Task: Create a scrum project AgileOutlook. Add to scrum project AgileOutlook a team member softage.1@softage.net and assign as Project Lead. Add to scrum project AgileOutlook a team member softage.2@softage.net
Action: Mouse moved to (204, 58)
Screenshot: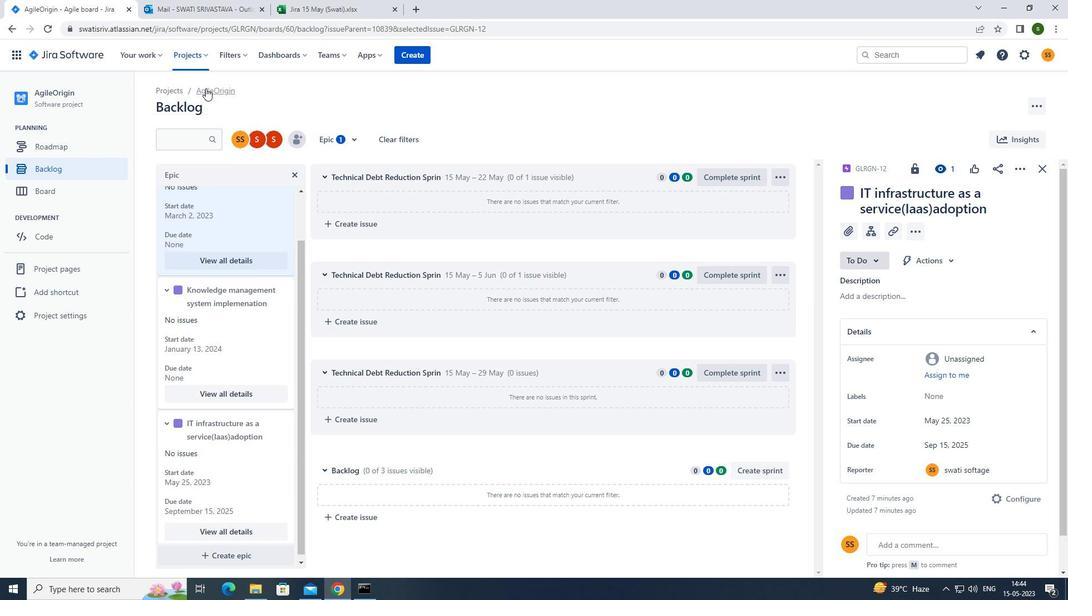 
Action: Mouse pressed left at (204, 58)
Screenshot: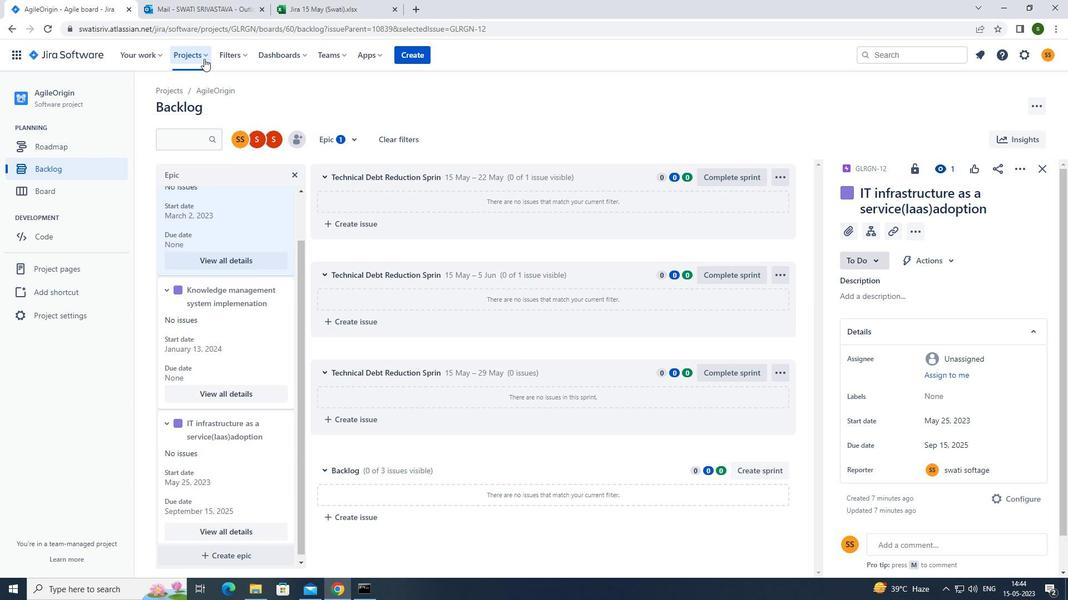 
Action: Mouse moved to (231, 279)
Screenshot: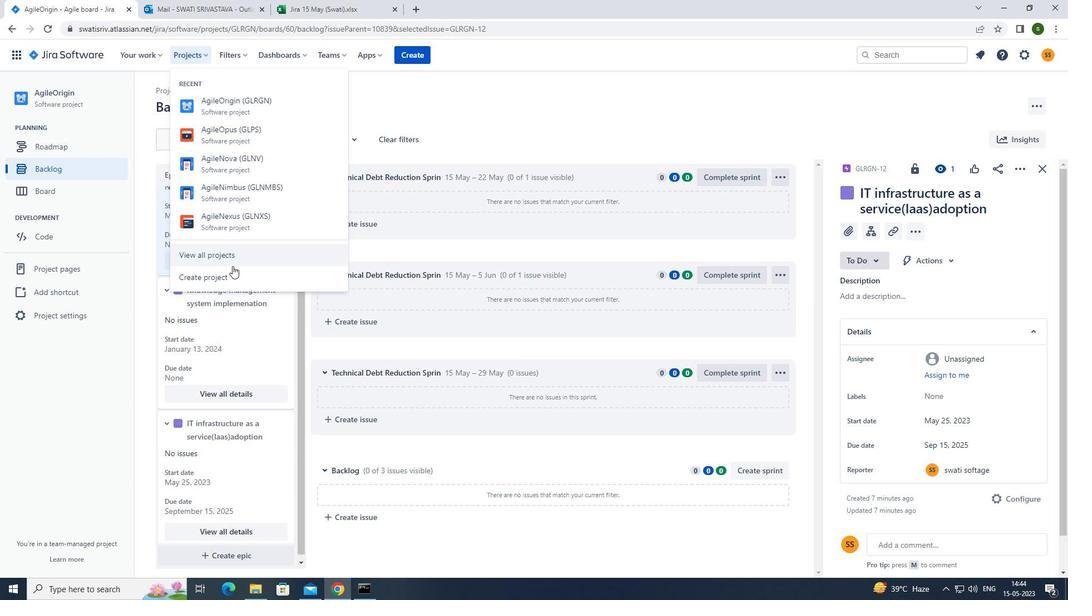 
Action: Mouse pressed left at (231, 279)
Screenshot: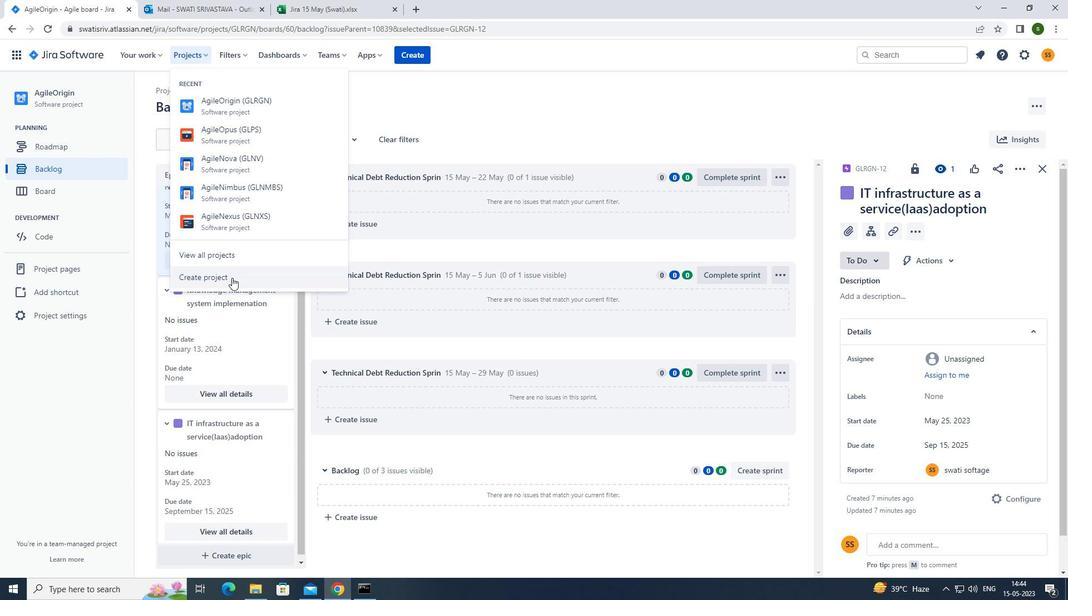
Action: Mouse moved to (585, 270)
Screenshot: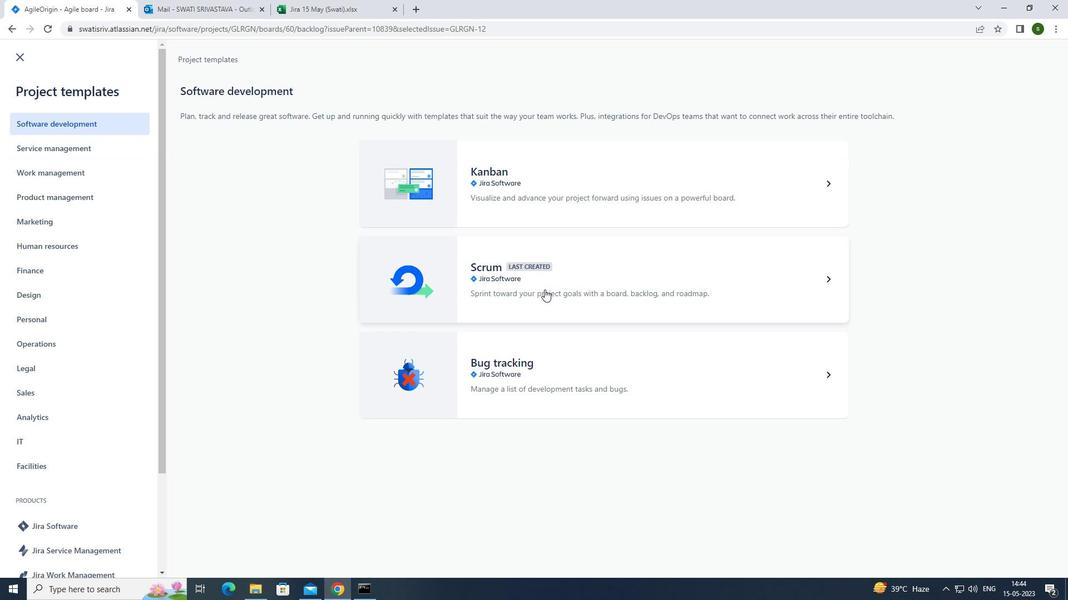 
Action: Mouse pressed left at (585, 270)
Screenshot: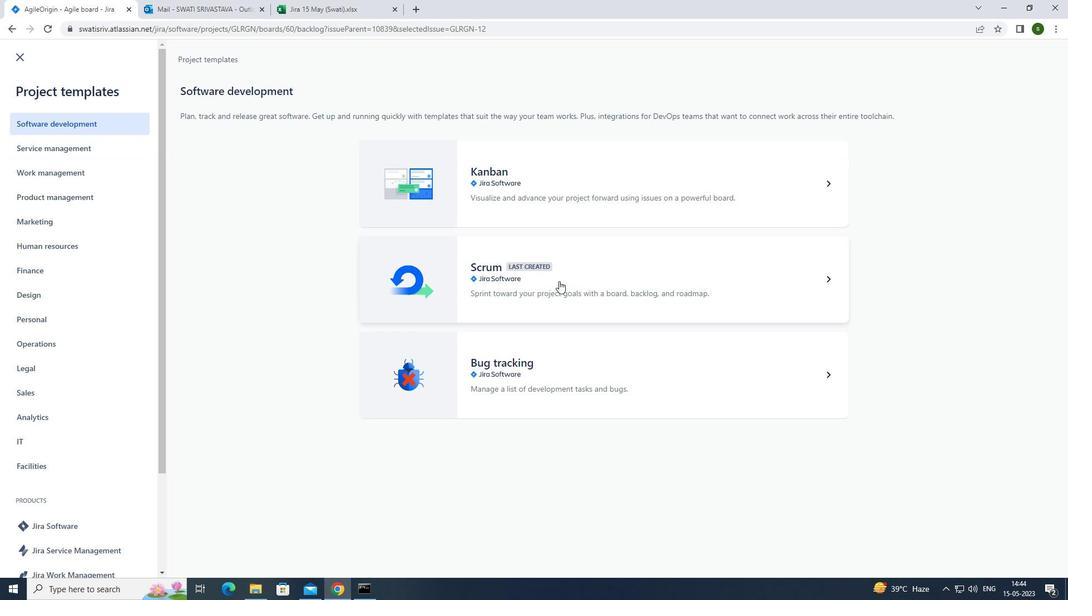 
Action: Mouse moved to (832, 549)
Screenshot: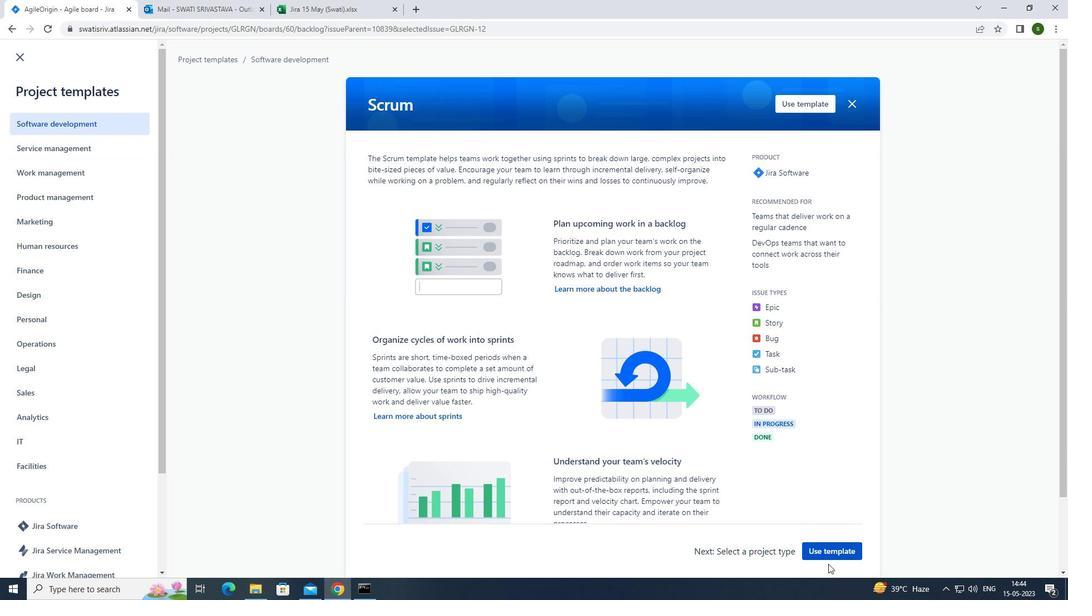 
Action: Mouse pressed left at (832, 549)
Screenshot: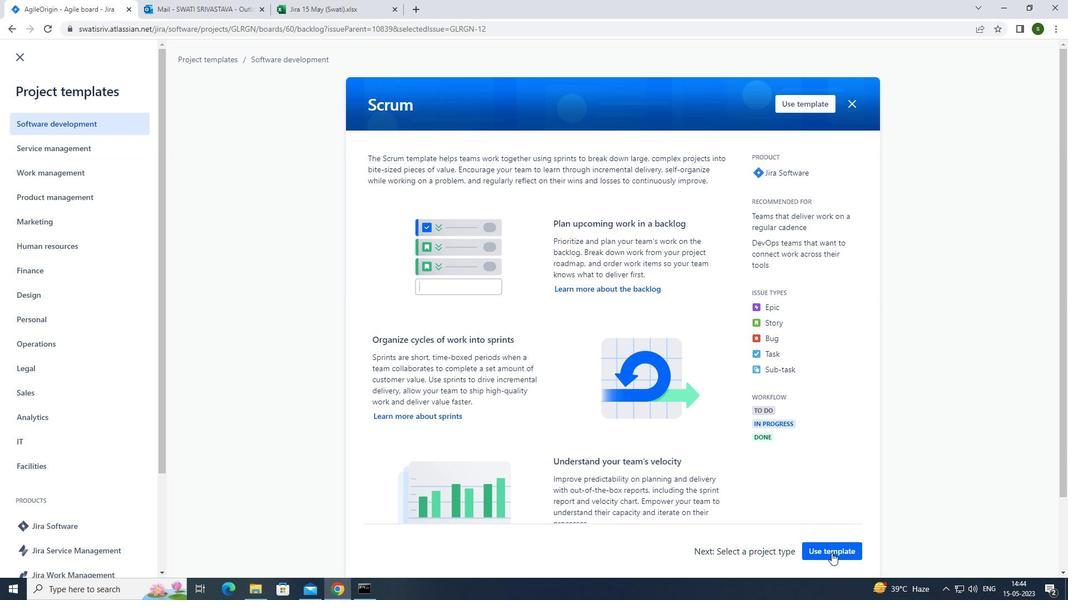 
Action: Mouse moved to (480, 546)
Screenshot: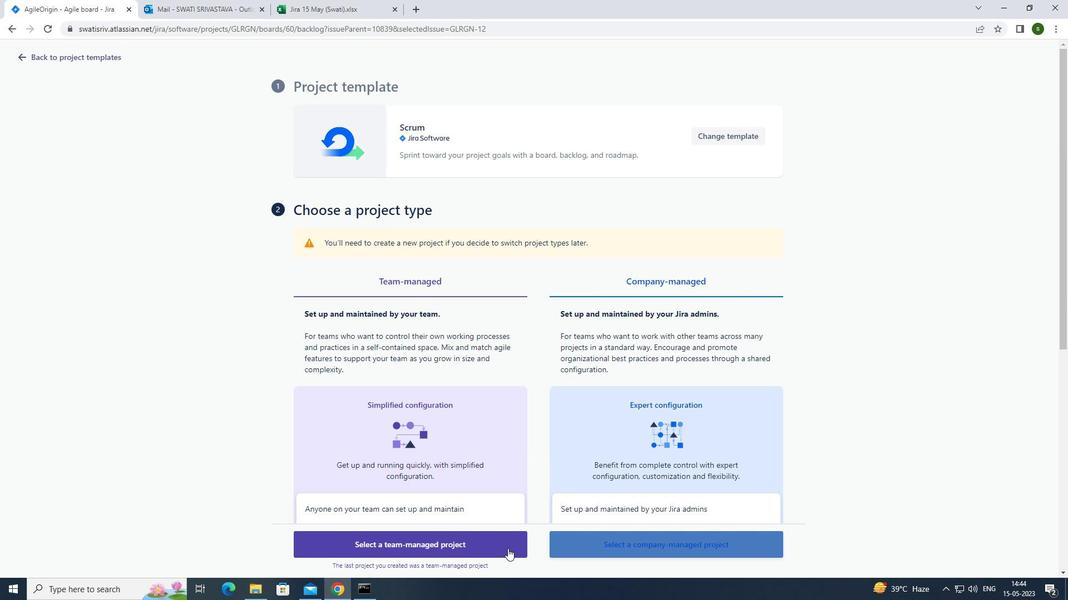 
Action: Mouse pressed left at (480, 546)
Screenshot: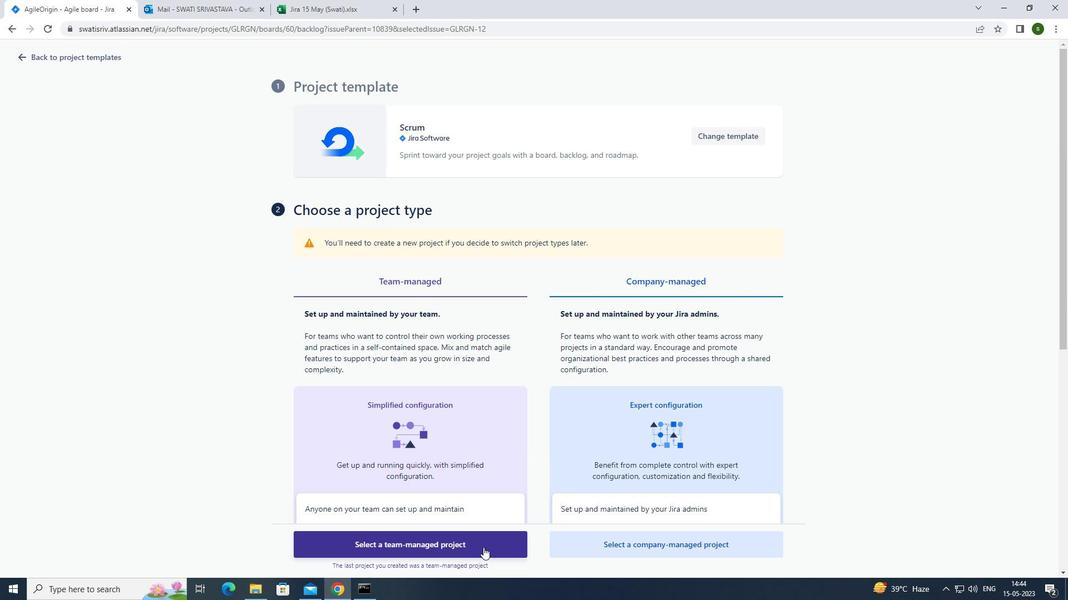 
Action: Mouse moved to (371, 256)
Screenshot: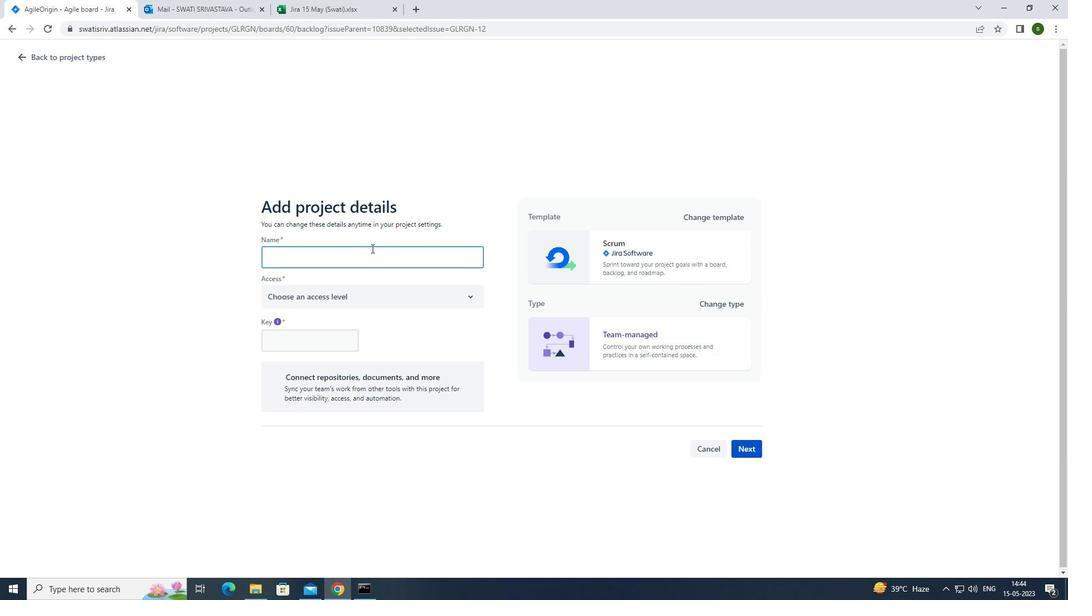 
Action: Mouse pressed left at (371, 256)
Screenshot: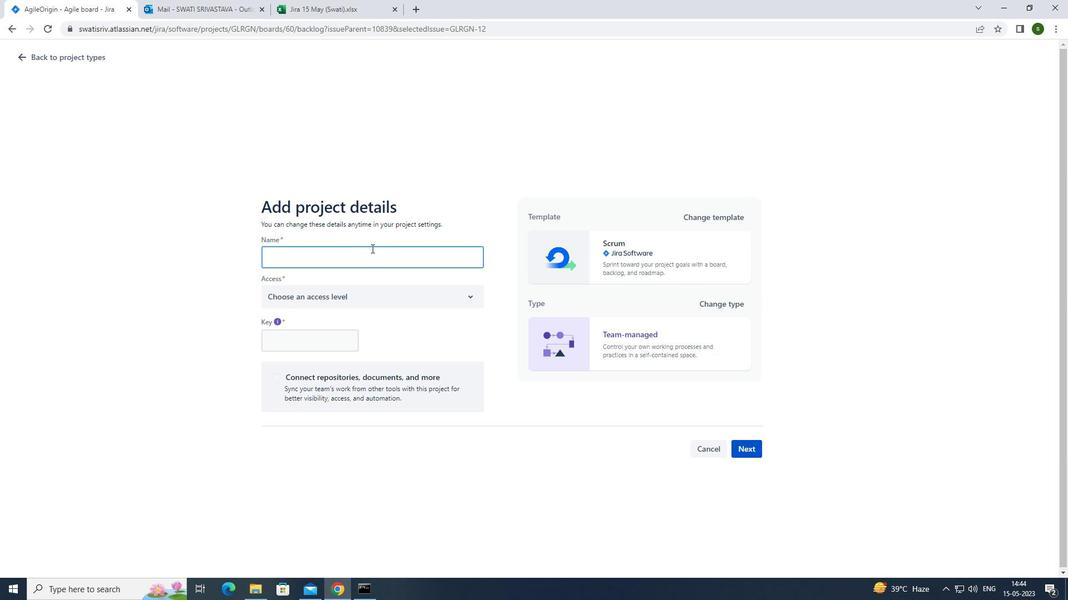 
Action: Key pressed <Key.caps_lock>a<Key.caps_lock>gile<Key.caps_lock>o<Key.caps_lock>utlook
Screenshot: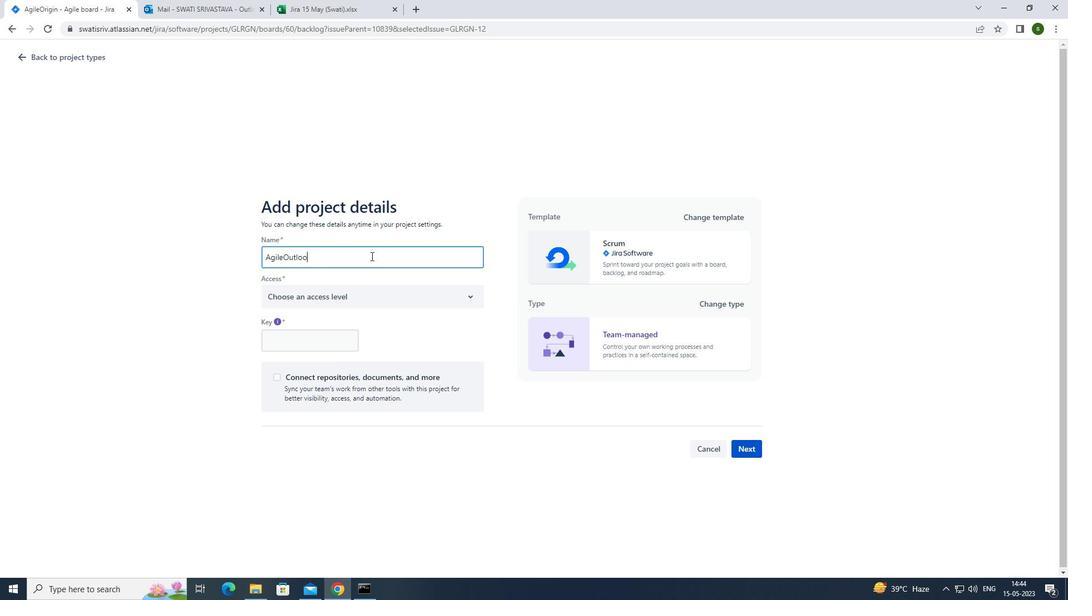 
Action: Mouse moved to (399, 303)
Screenshot: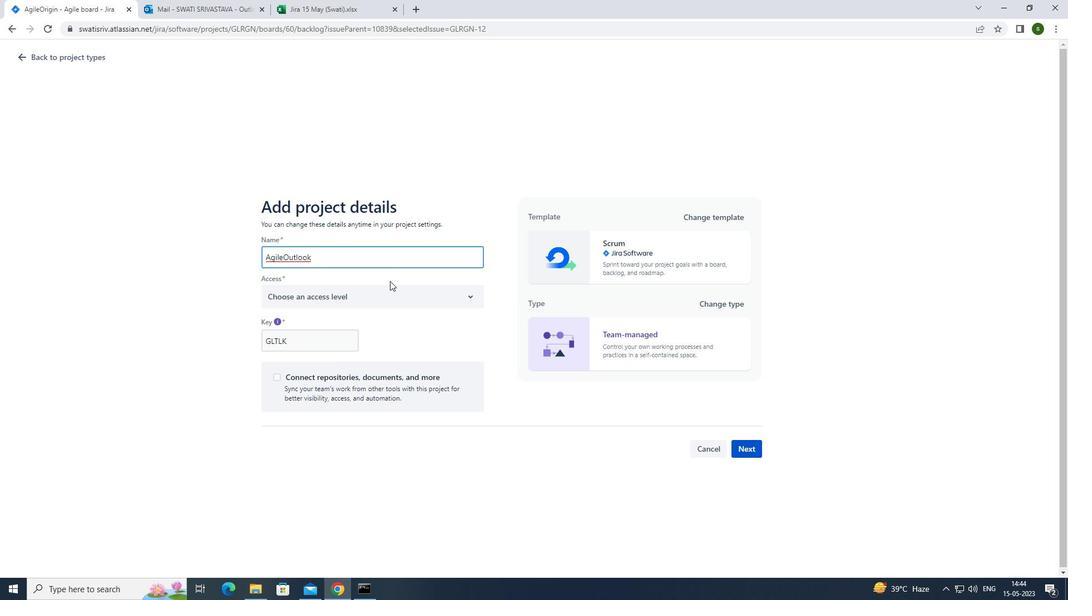 
Action: Mouse pressed left at (399, 303)
Screenshot: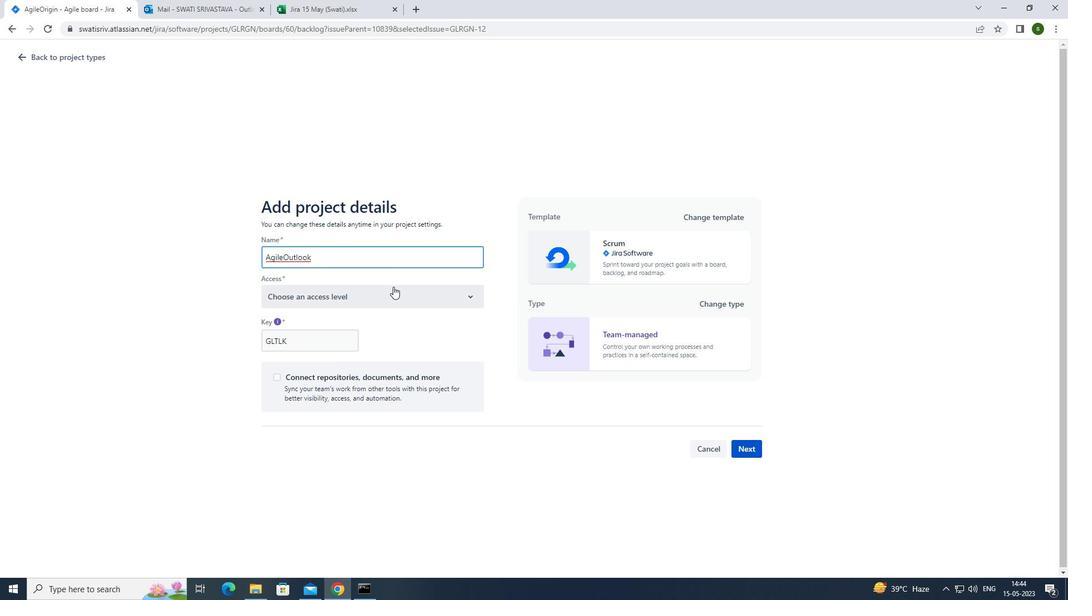 
Action: Mouse moved to (368, 337)
Screenshot: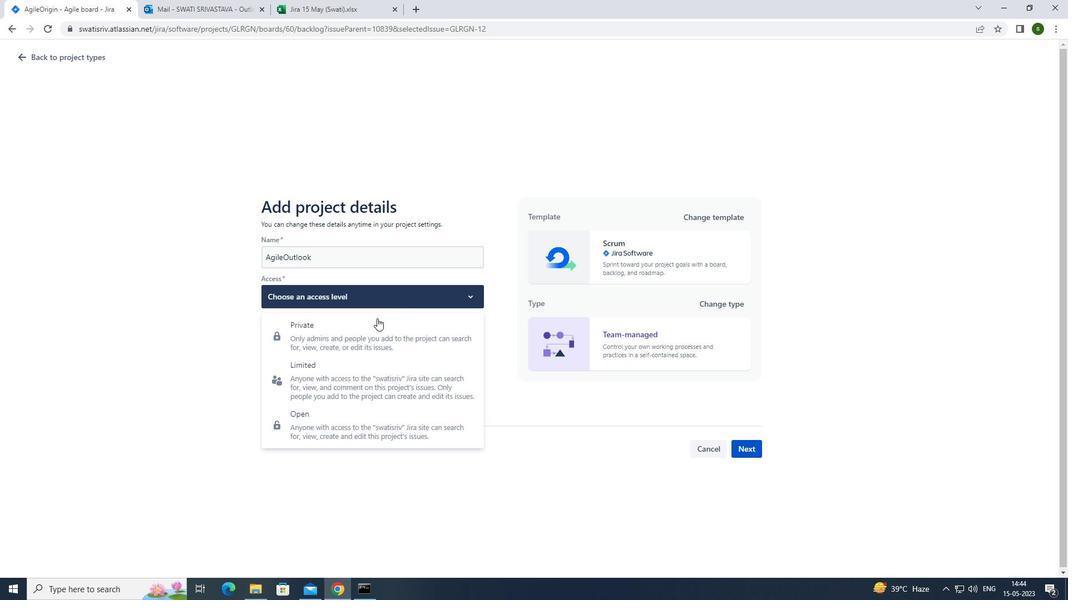 
Action: Mouse pressed left at (368, 337)
Screenshot: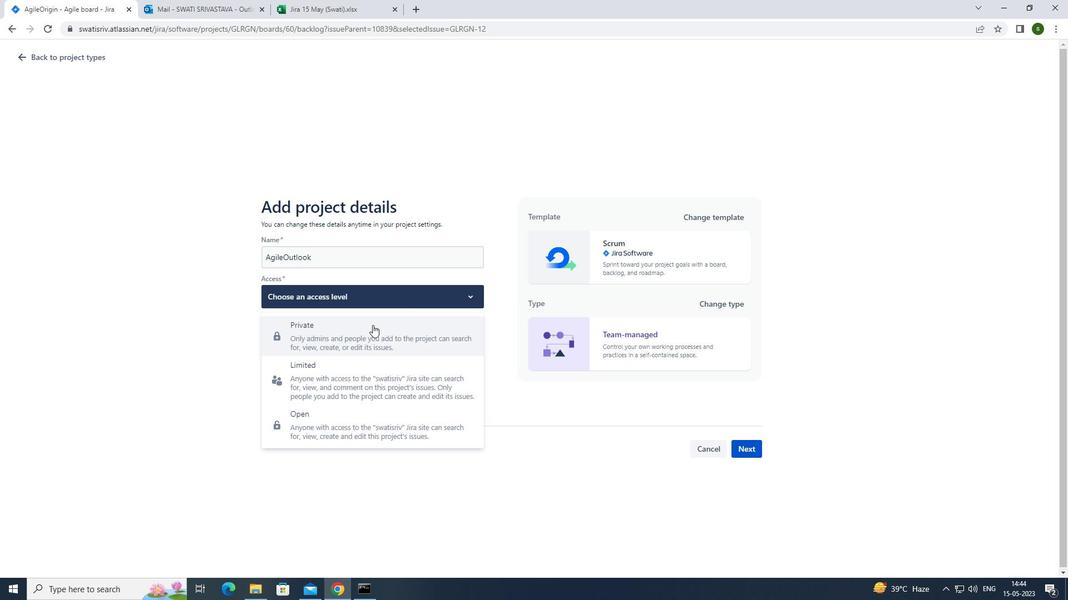 
Action: Mouse moved to (744, 445)
Screenshot: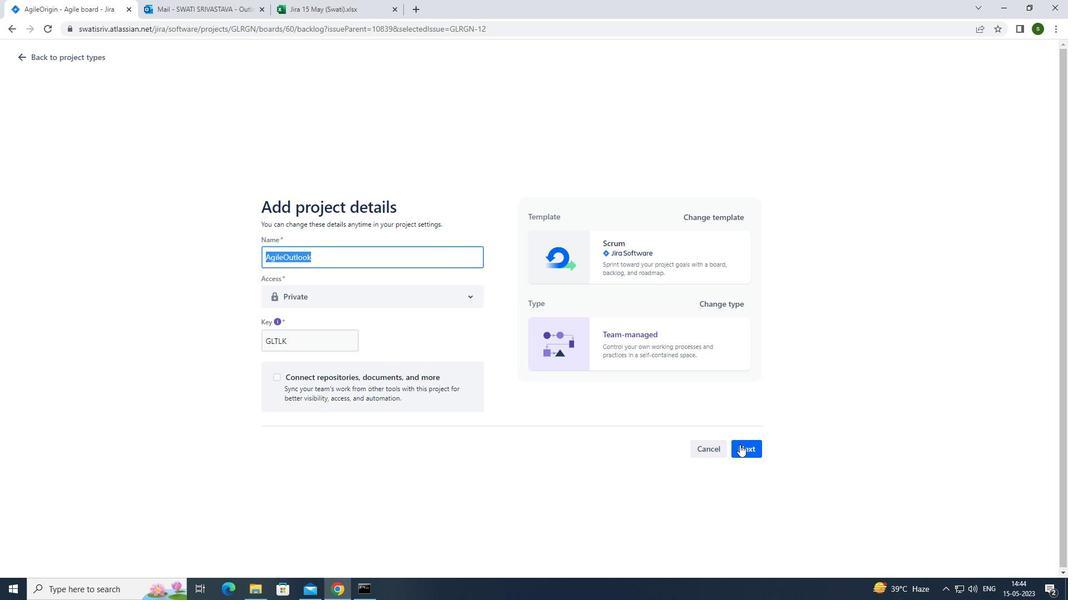 
Action: Mouse pressed left at (744, 445)
Screenshot: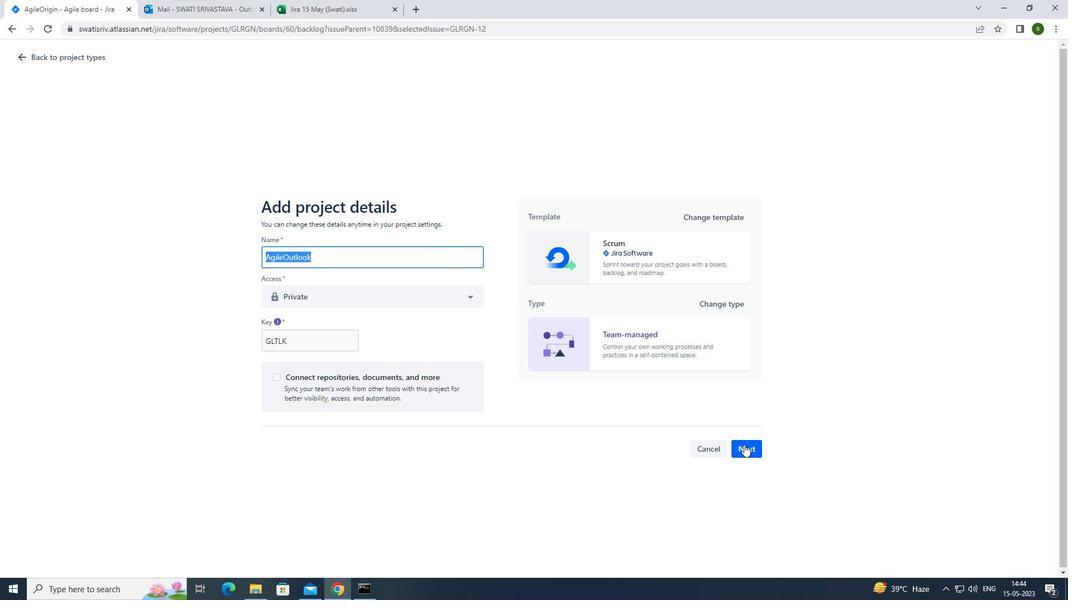 
Action: Mouse moved to (664, 374)
Screenshot: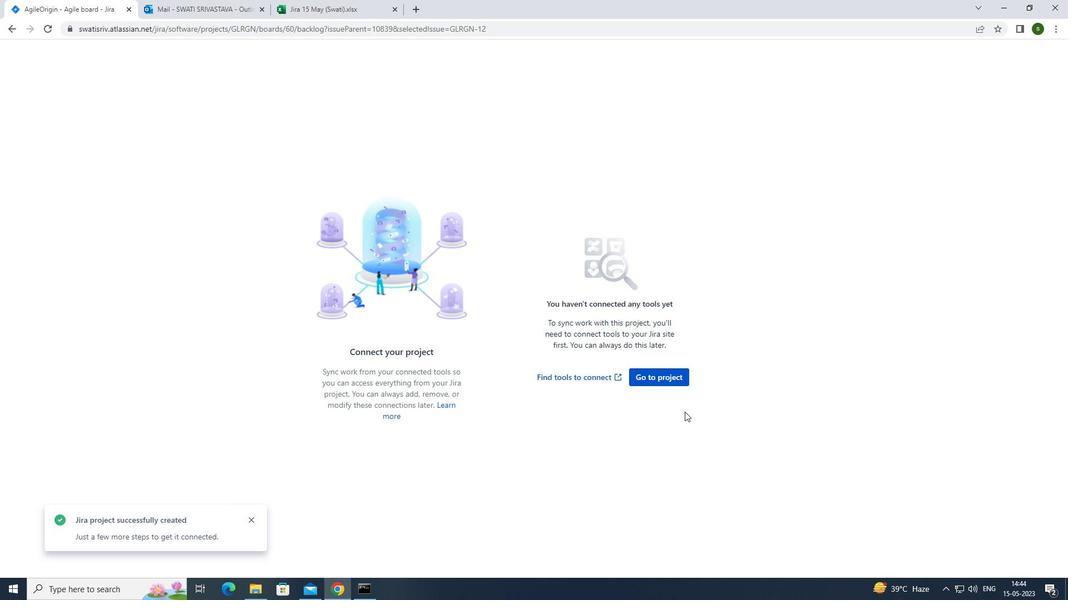 
Action: Mouse pressed left at (664, 374)
Screenshot: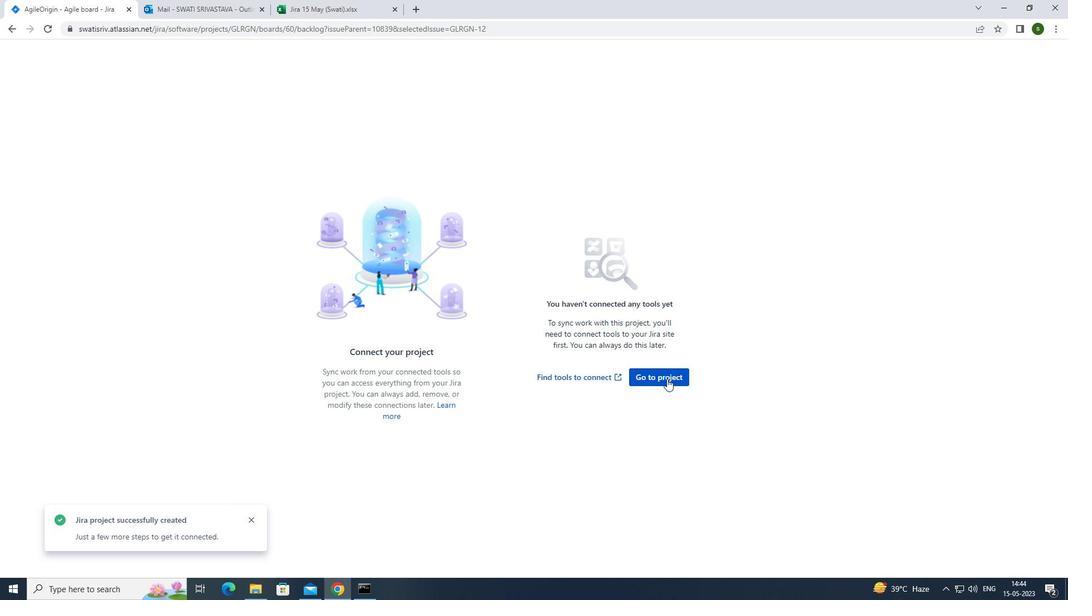
Action: Mouse moved to (267, 147)
Screenshot: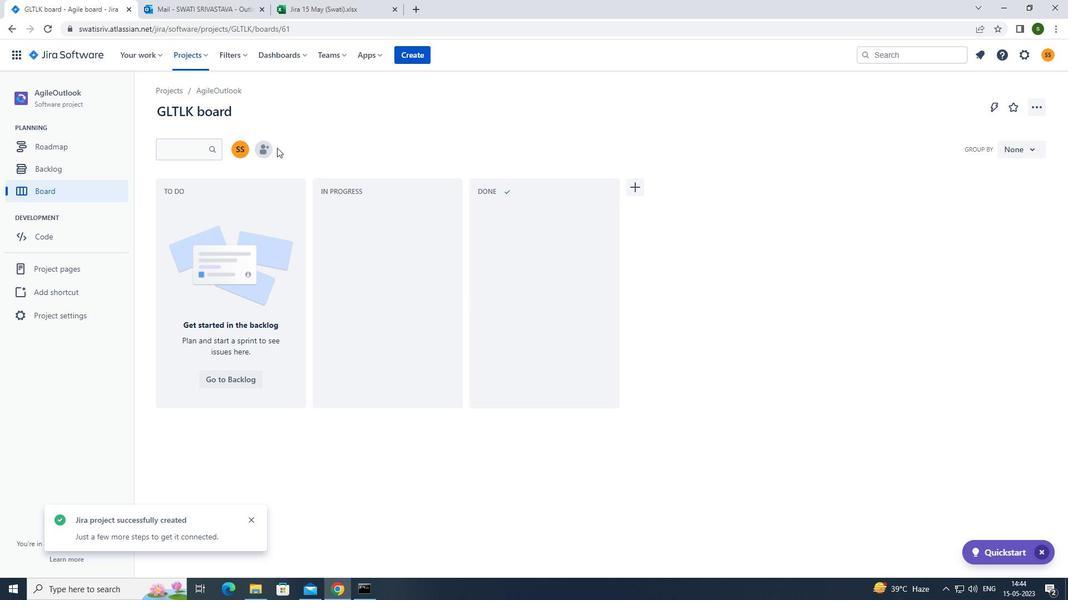 
Action: Mouse pressed left at (267, 147)
Screenshot: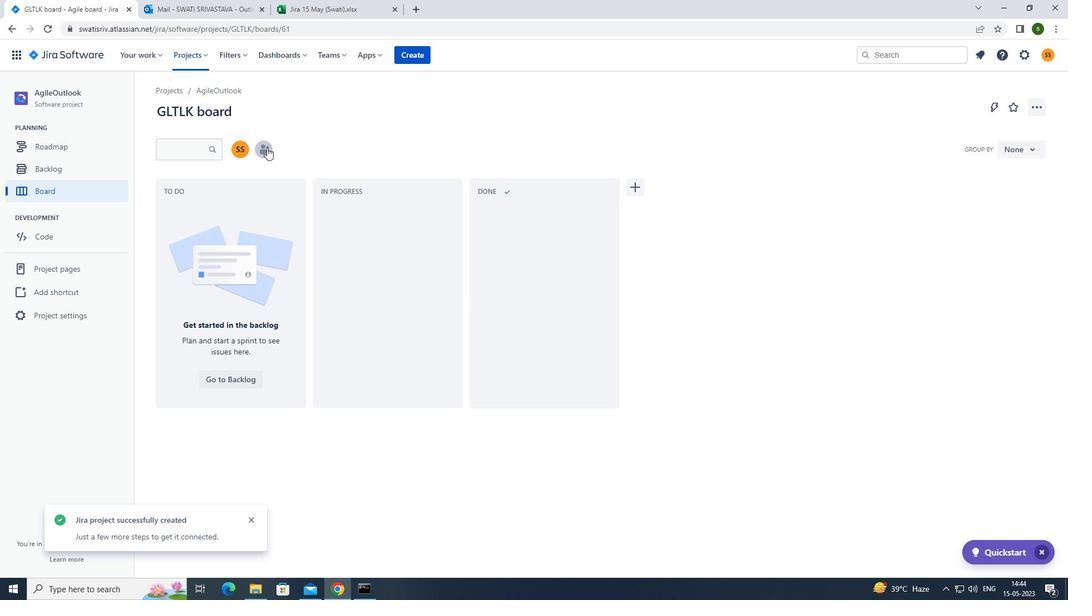 
Action: Mouse moved to (465, 152)
Screenshot: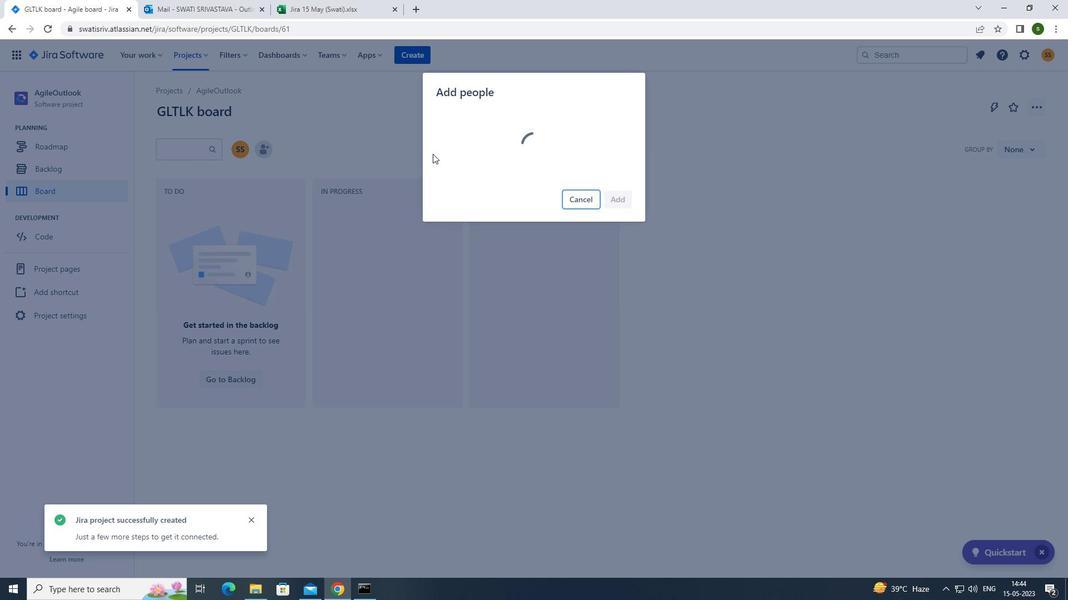 
Action: Key pressed s
Screenshot: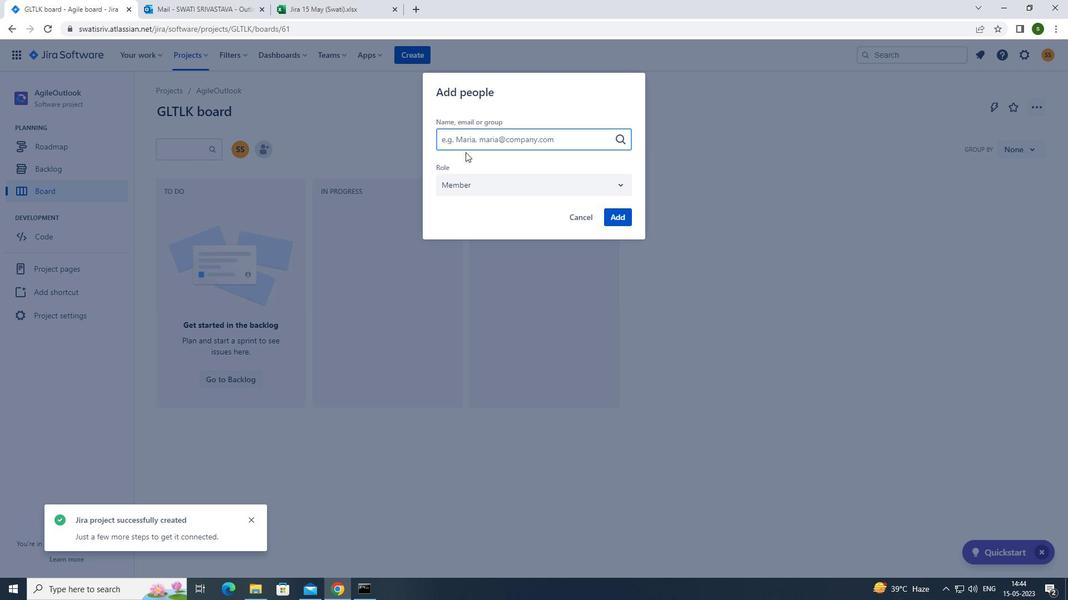 
Action: Mouse moved to (488, 286)
Screenshot: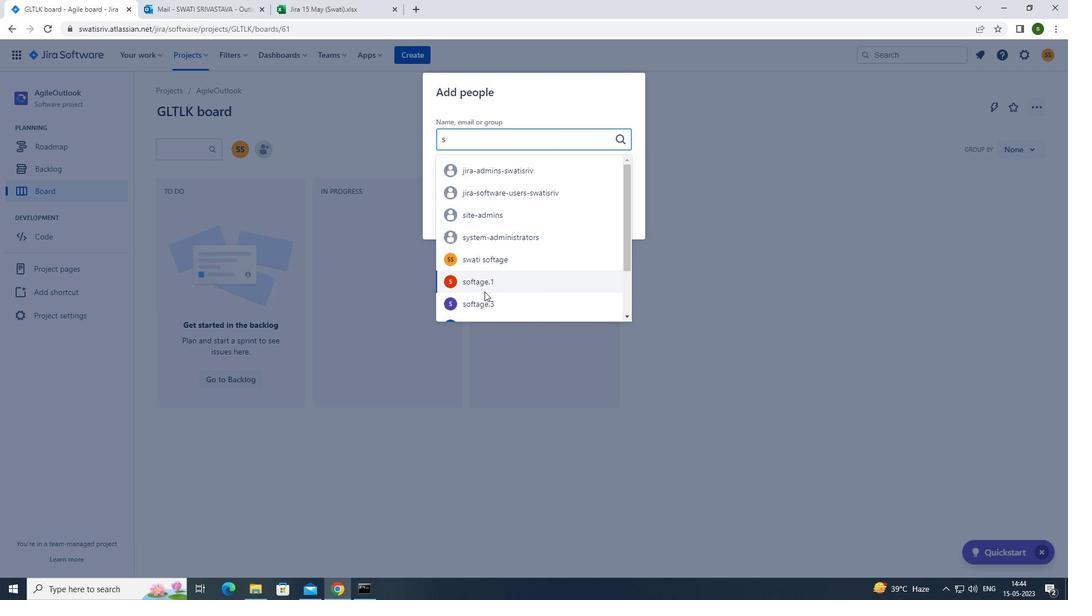 
Action: Mouse pressed left at (488, 286)
Screenshot: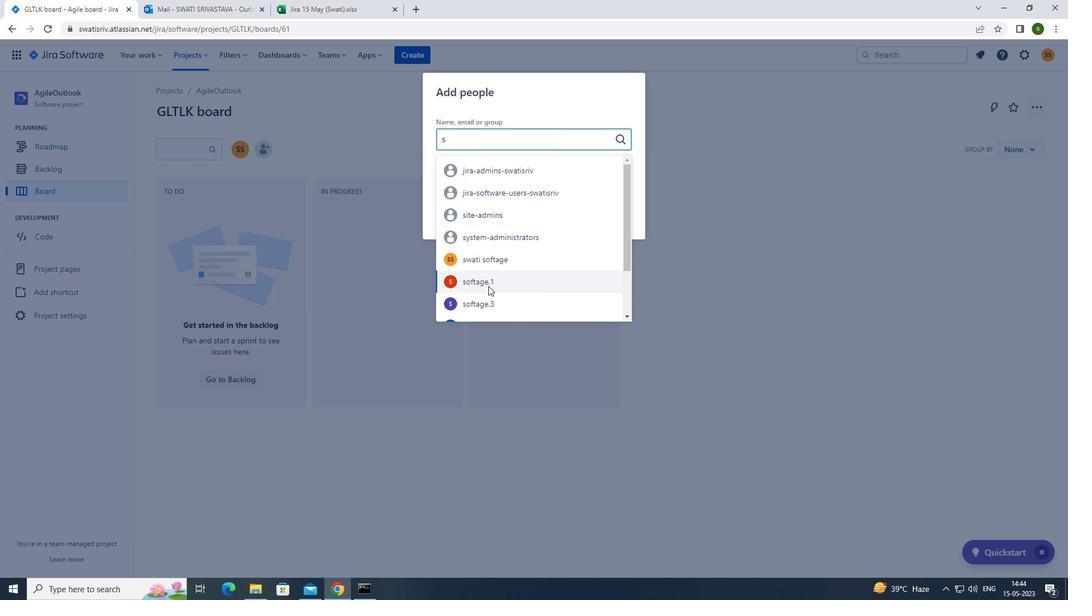 
Action: Mouse moved to (622, 214)
Screenshot: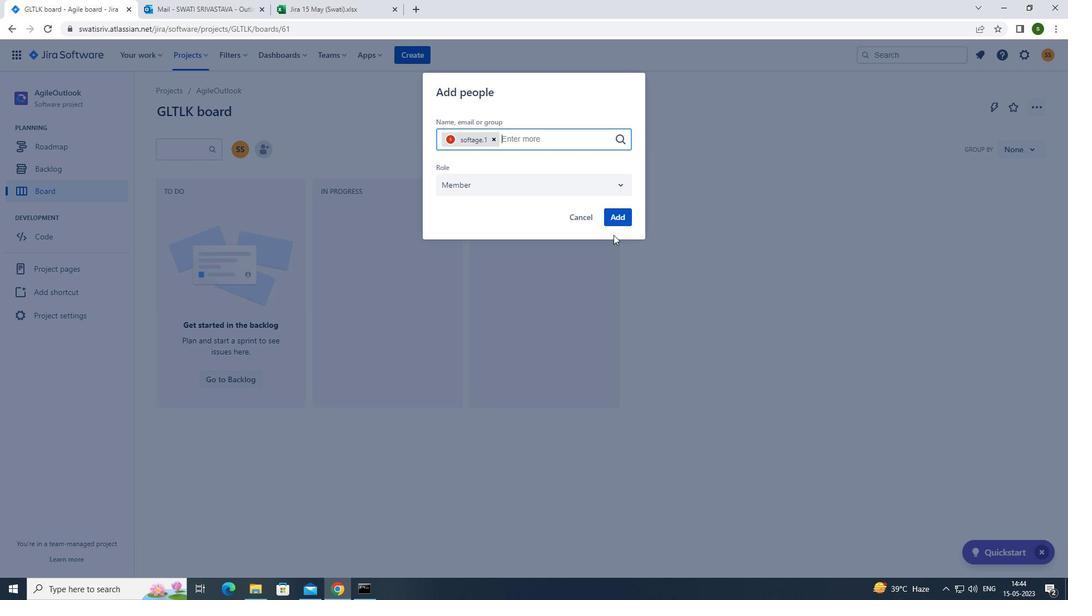 
Action: Mouse pressed left at (622, 214)
Screenshot: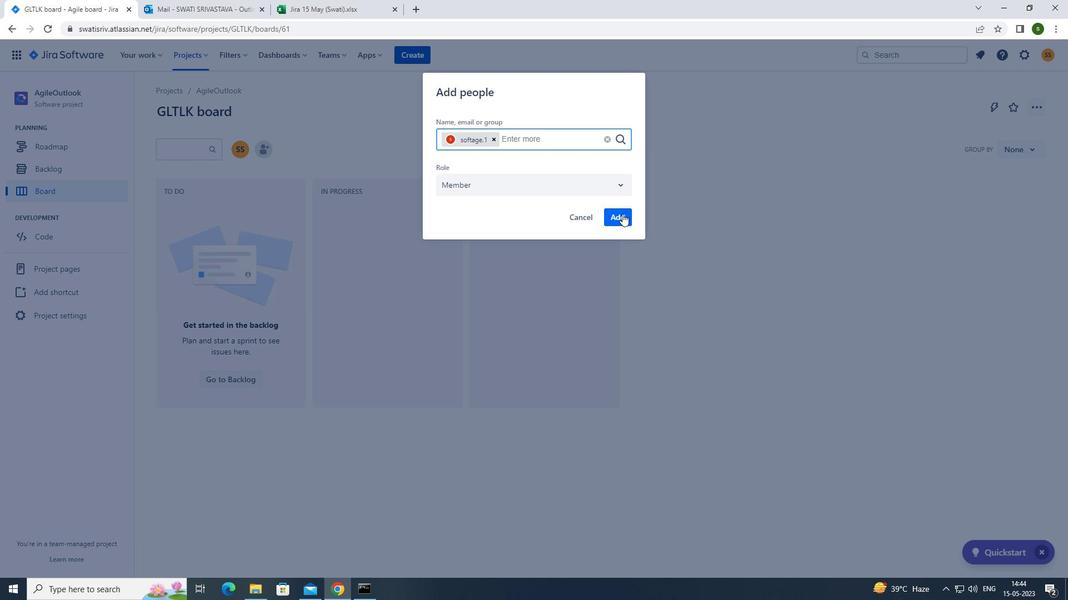 
Action: Mouse moved to (77, 317)
Screenshot: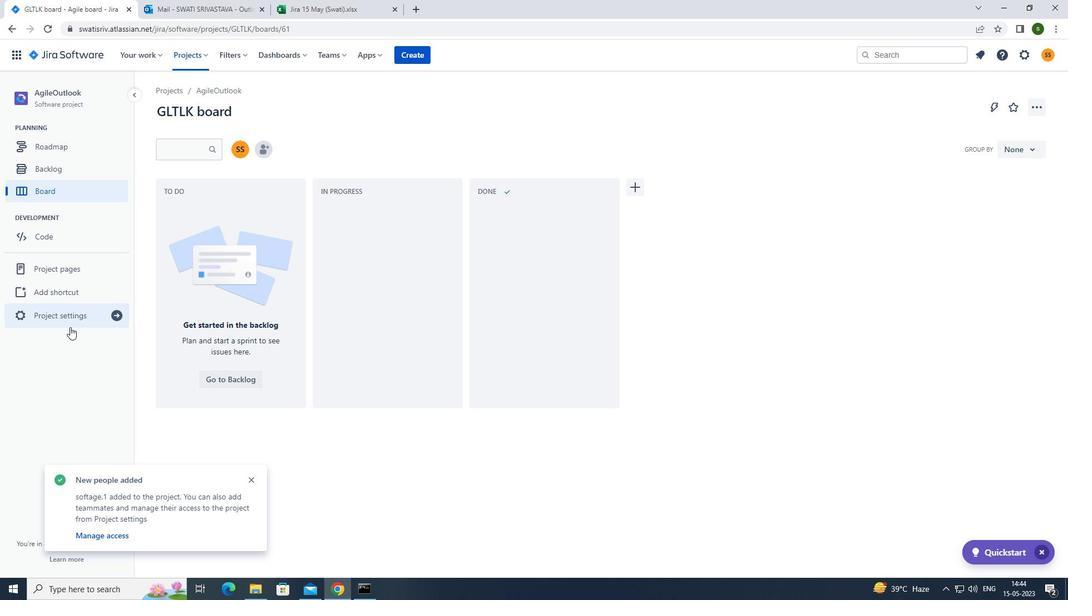 
Action: Mouse pressed left at (77, 317)
Screenshot: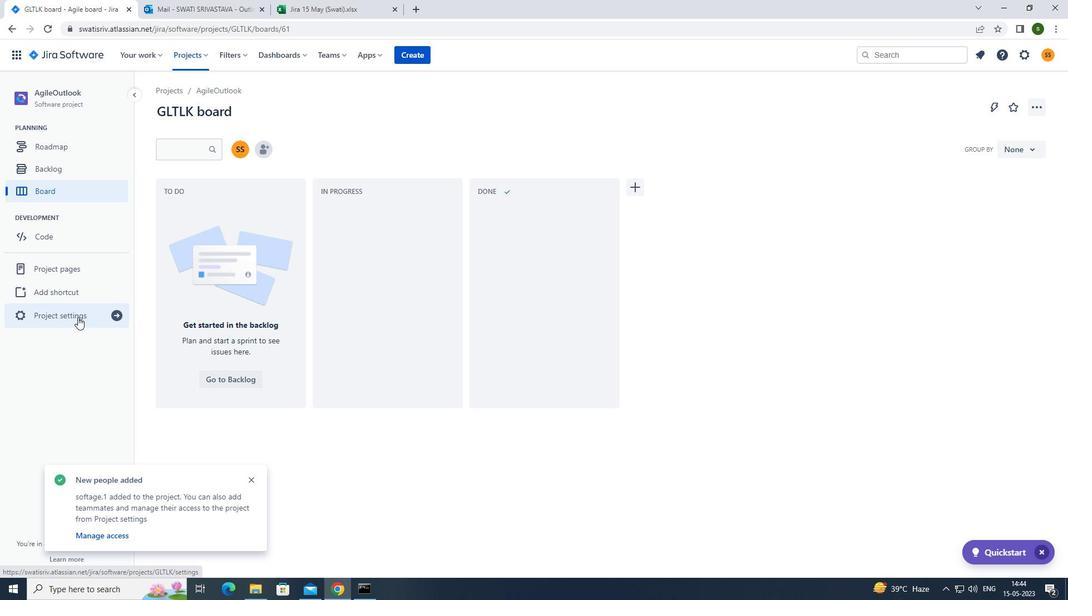 
Action: Mouse moved to (597, 394)
Screenshot: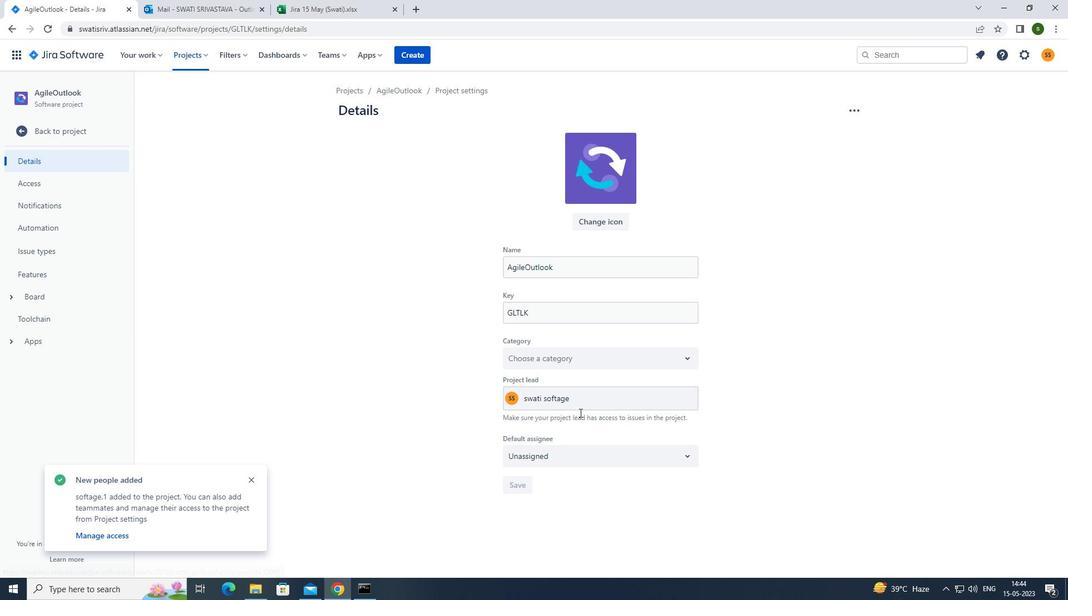 
Action: Mouse pressed left at (597, 394)
Screenshot: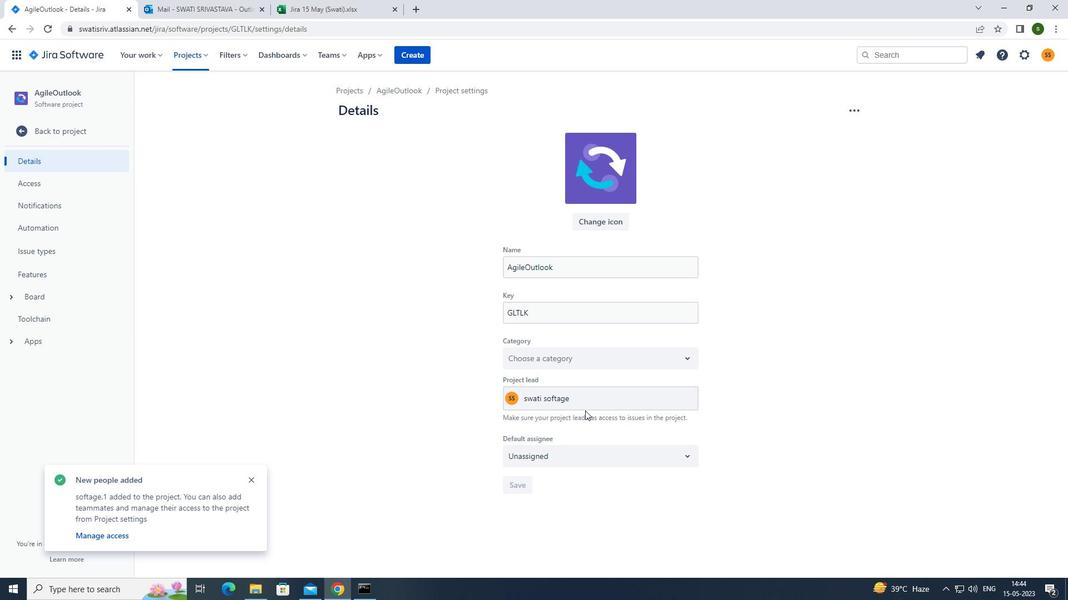 
Action: Mouse moved to (561, 534)
Screenshot: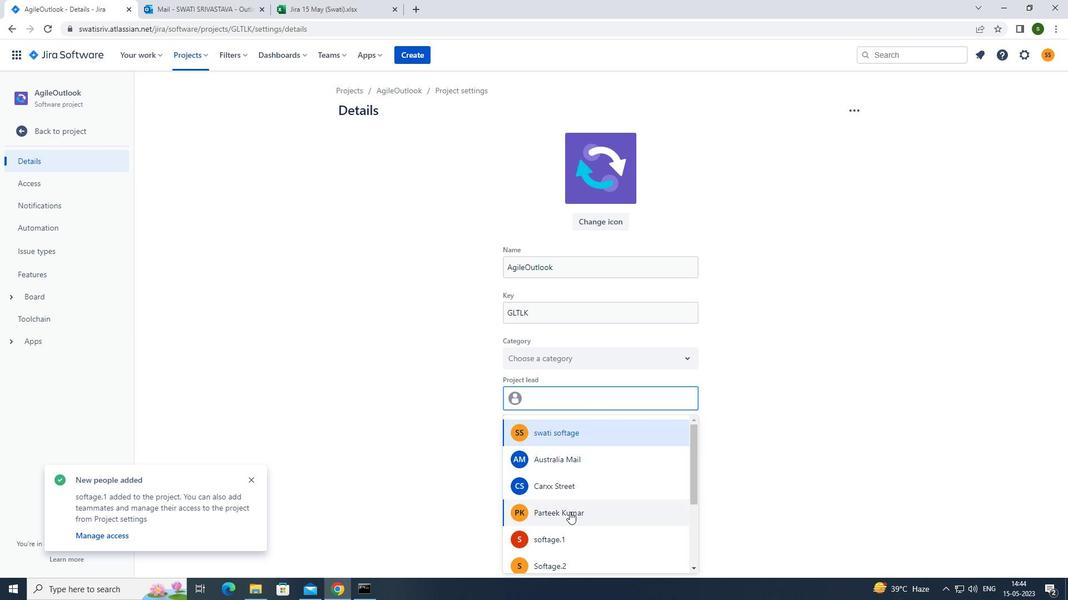 
Action: Mouse pressed left at (561, 534)
Screenshot: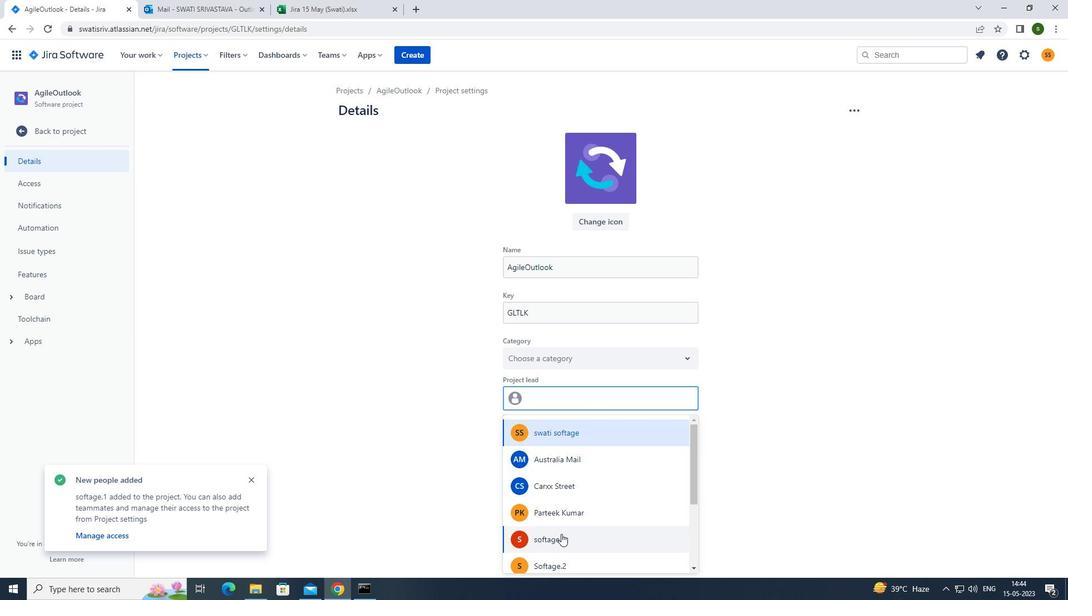 
Action: Mouse moved to (518, 485)
Screenshot: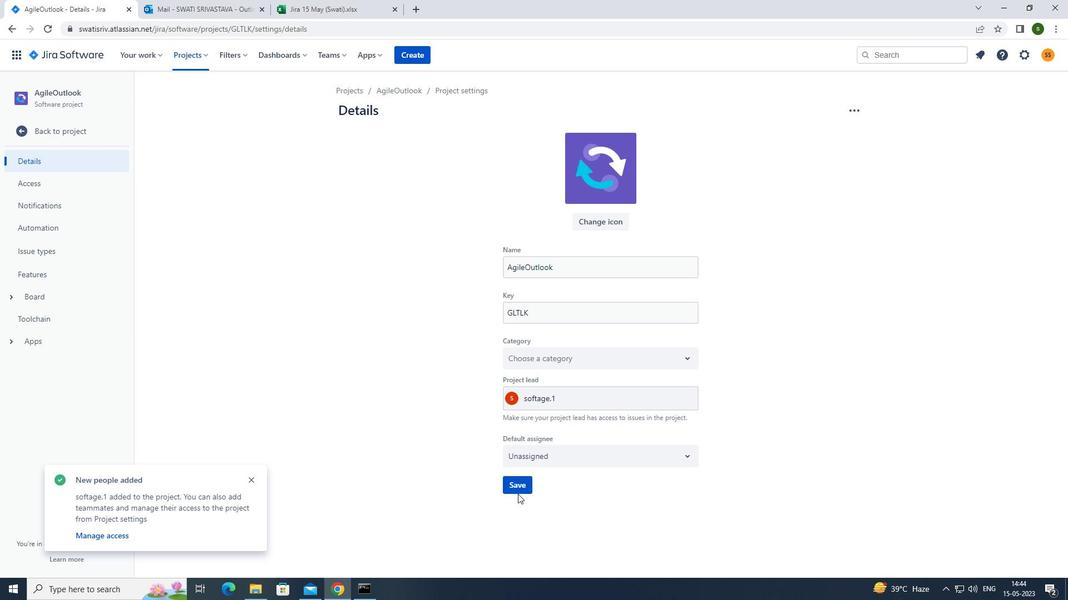 
Action: Mouse pressed left at (518, 485)
Screenshot: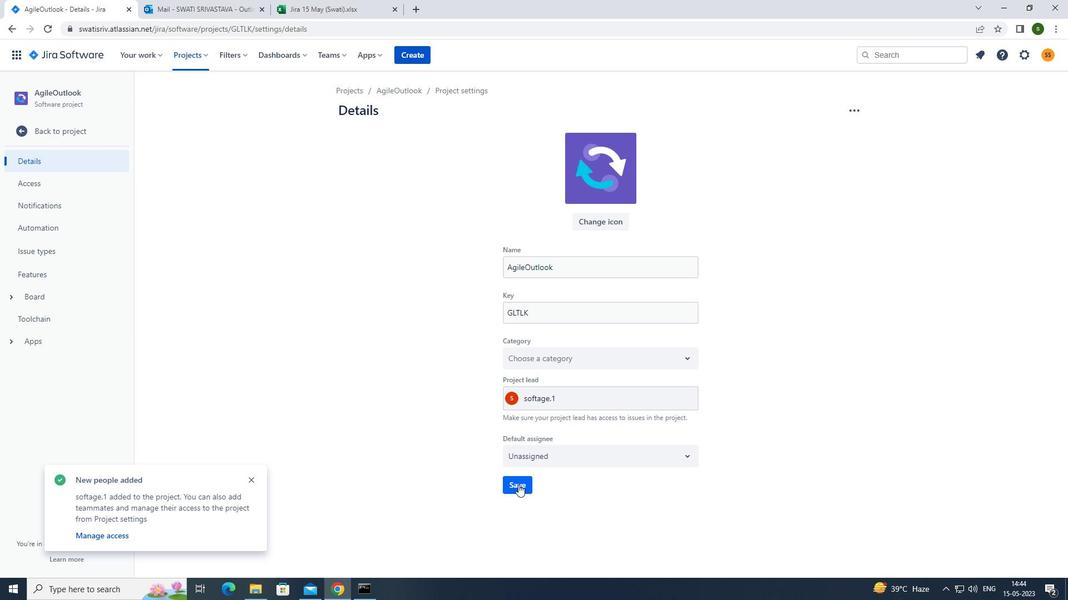 
Action: Mouse moved to (83, 130)
Screenshot: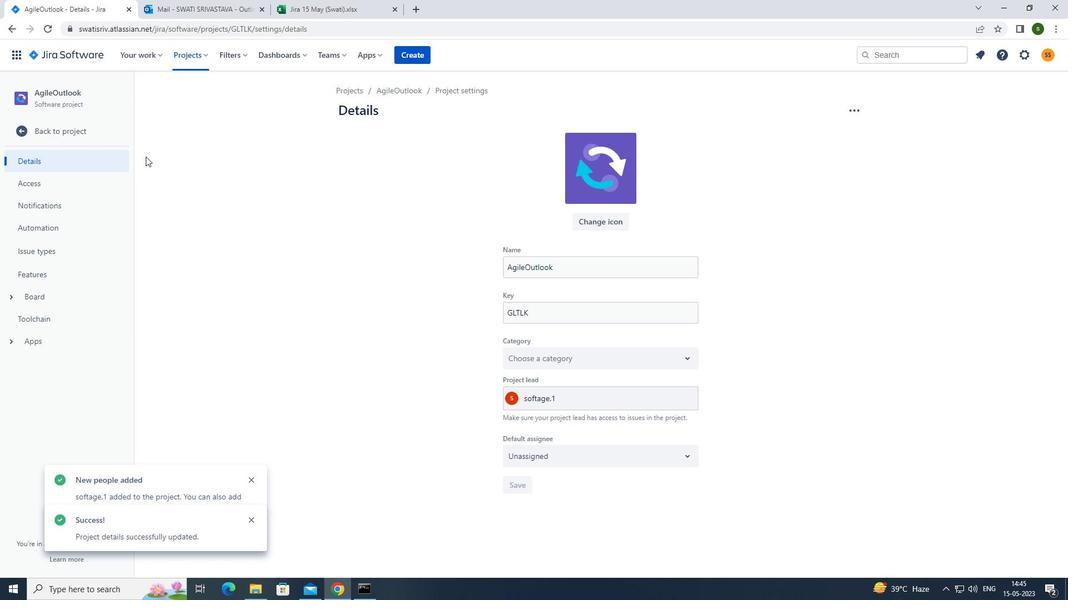 
Action: Mouse pressed left at (83, 130)
Screenshot: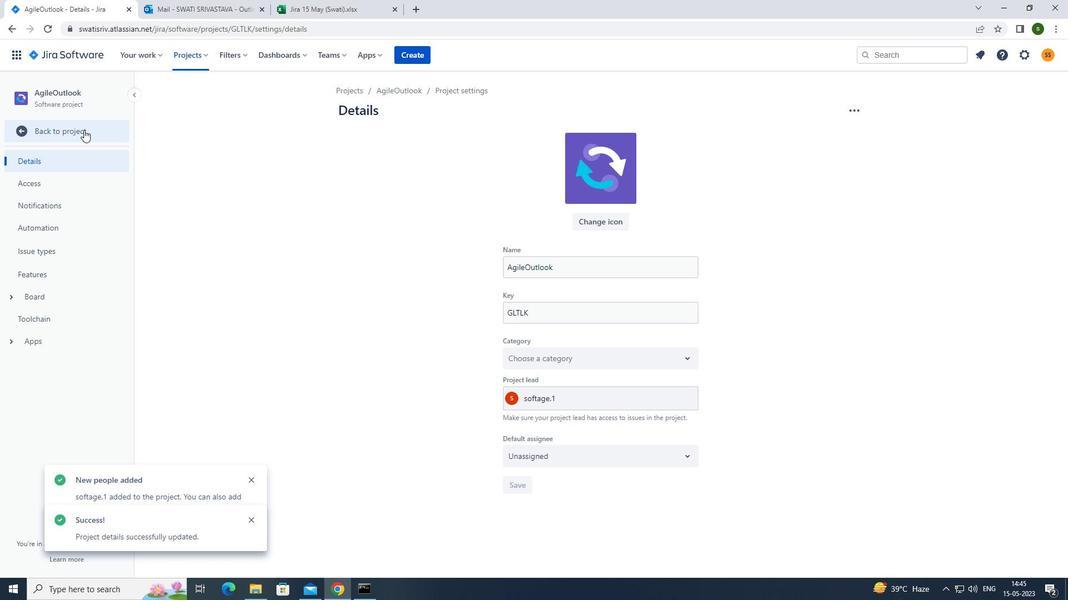 
Action: Mouse moved to (269, 147)
Screenshot: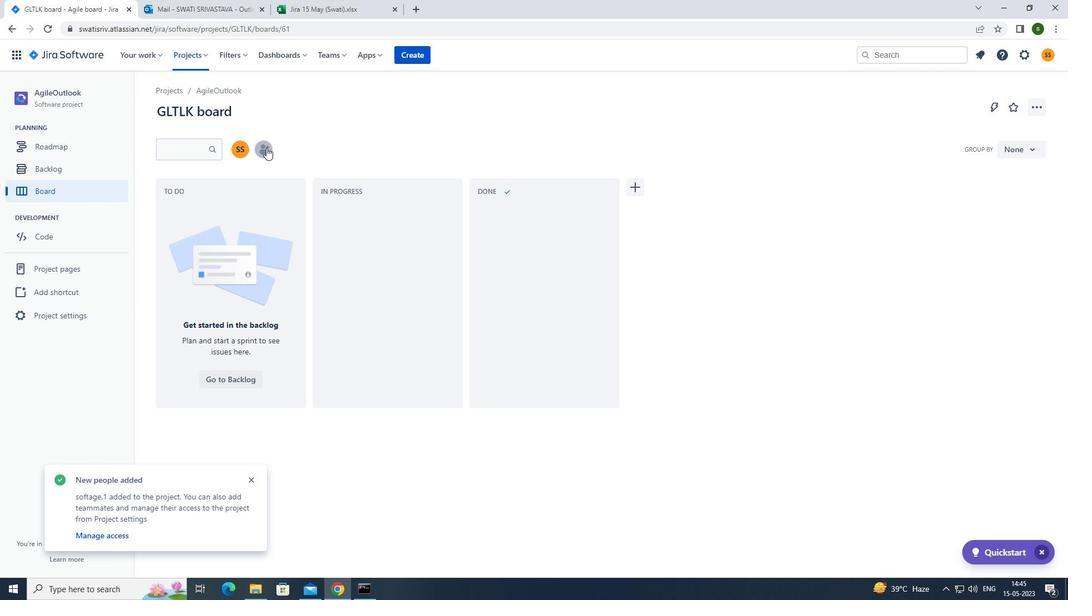 
Action: Mouse pressed left at (269, 147)
Screenshot: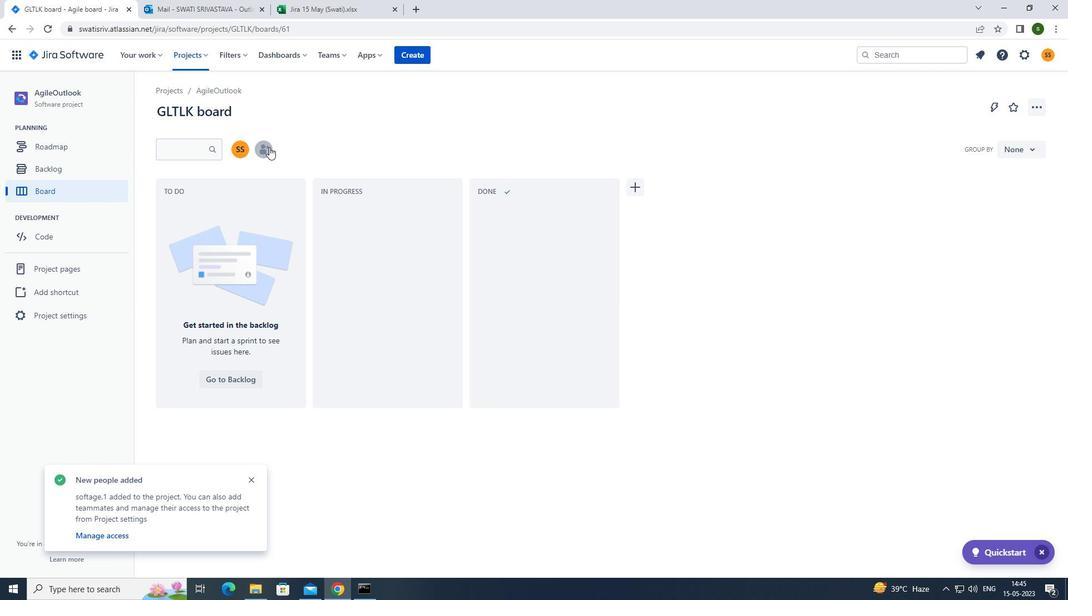 
Action: Mouse moved to (494, 145)
Screenshot: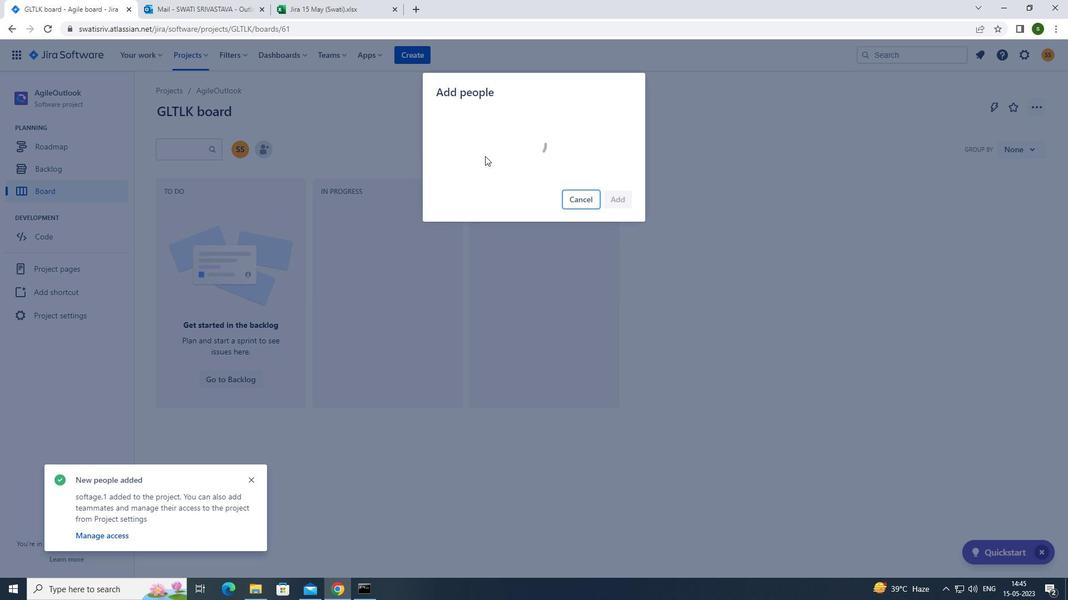 
Action: Key pressed s
Screenshot: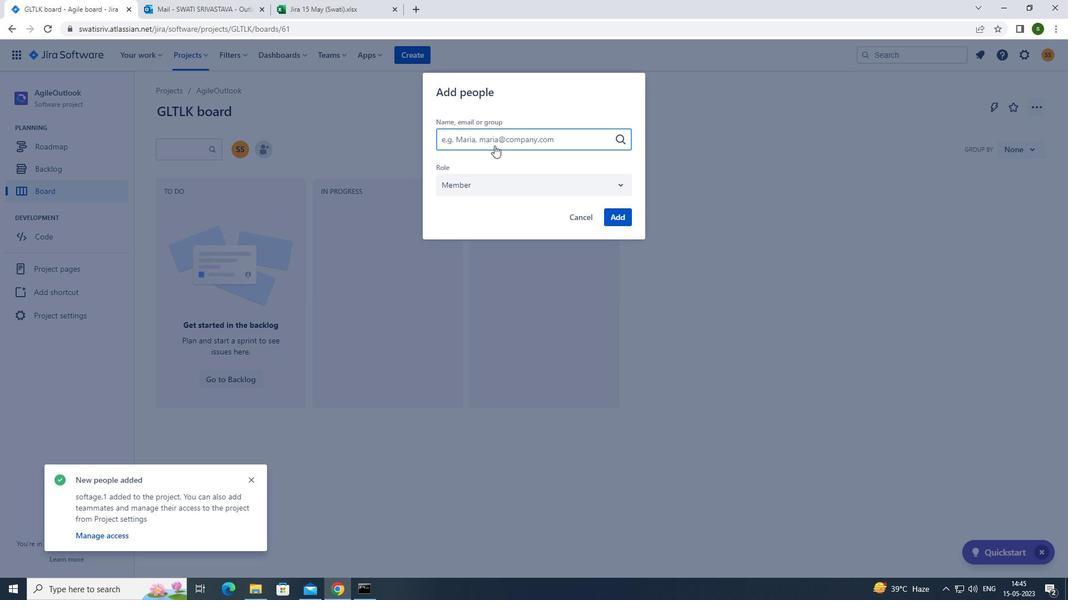
Action: Mouse moved to (498, 256)
Screenshot: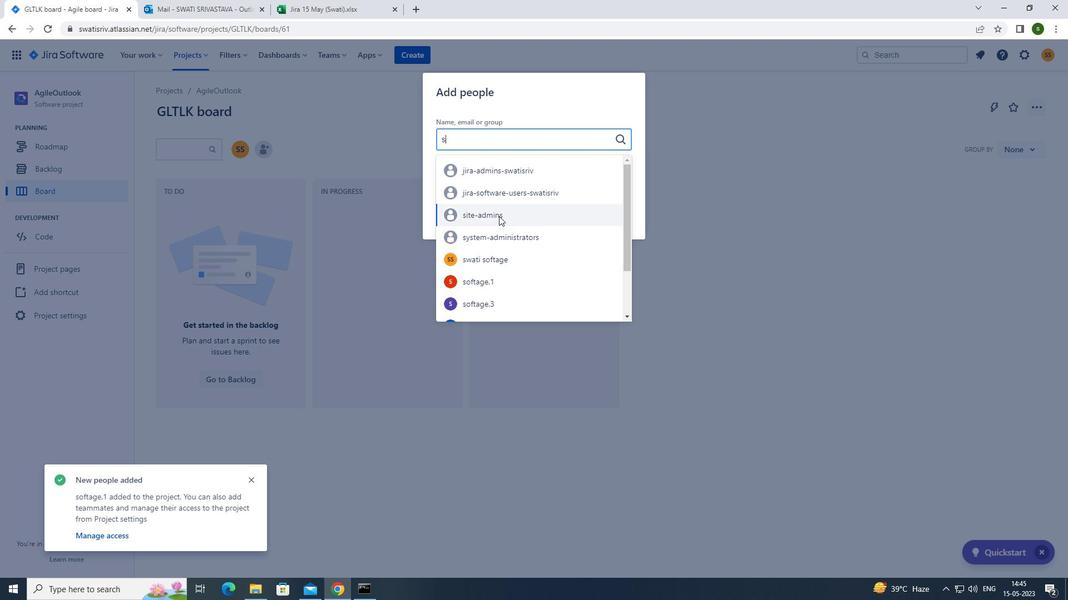 
Action: Mouse scrolled (498, 255) with delta (0, 0)
Screenshot: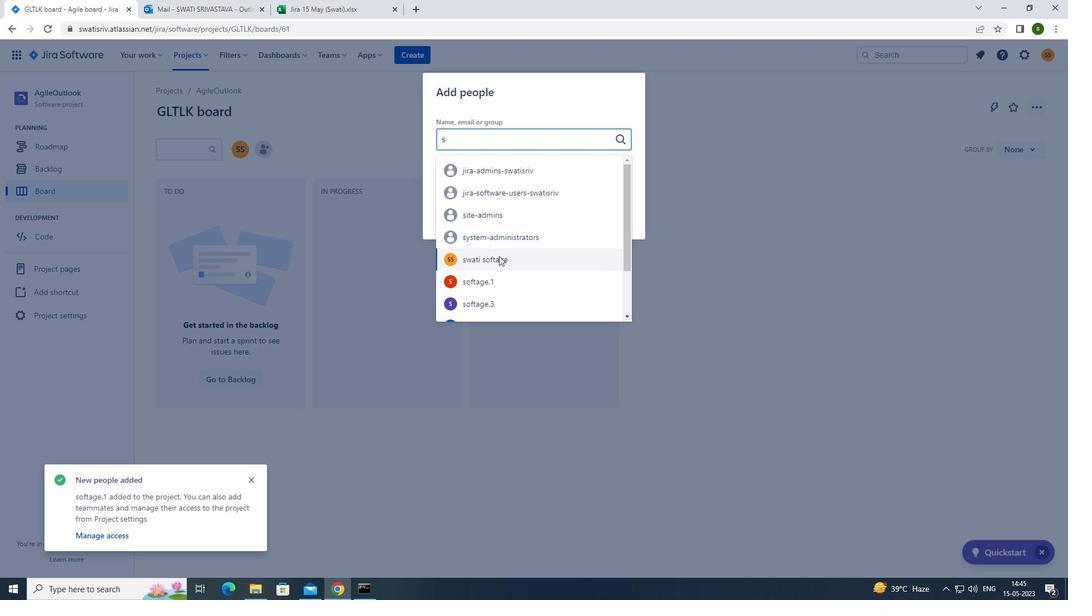 
Action: Mouse scrolled (498, 255) with delta (0, 0)
Screenshot: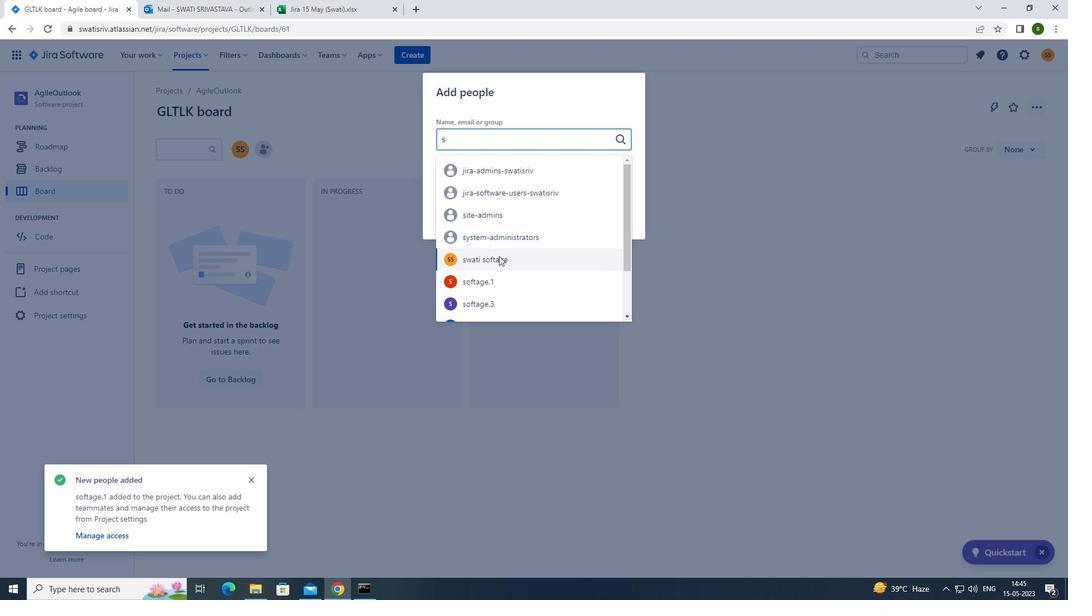 
Action: Mouse moved to (491, 284)
Screenshot: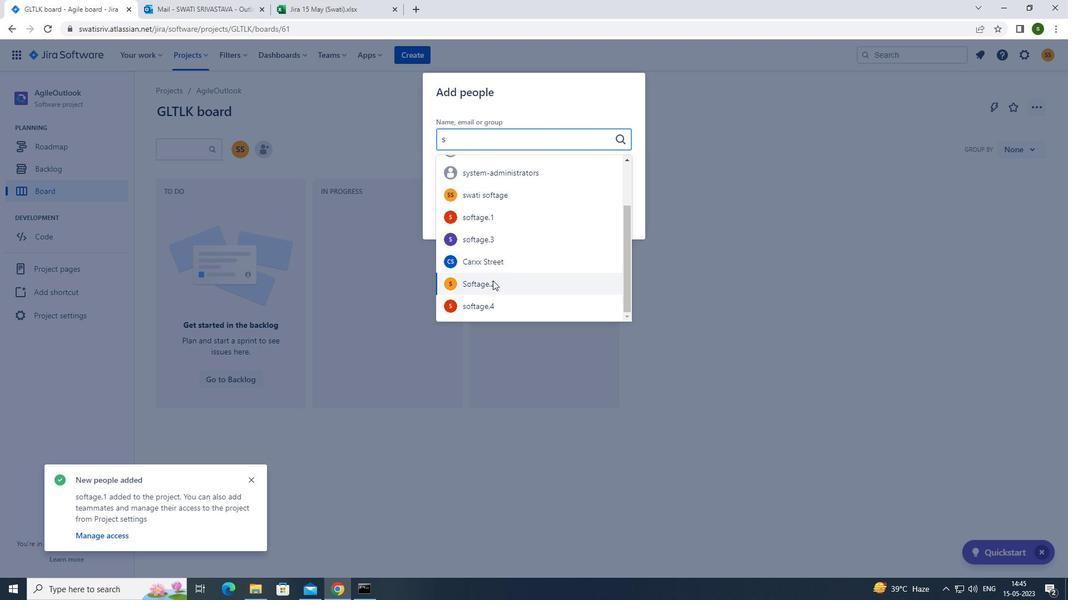 
Action: Mouse pressed left at (491, 284)
Screenshot: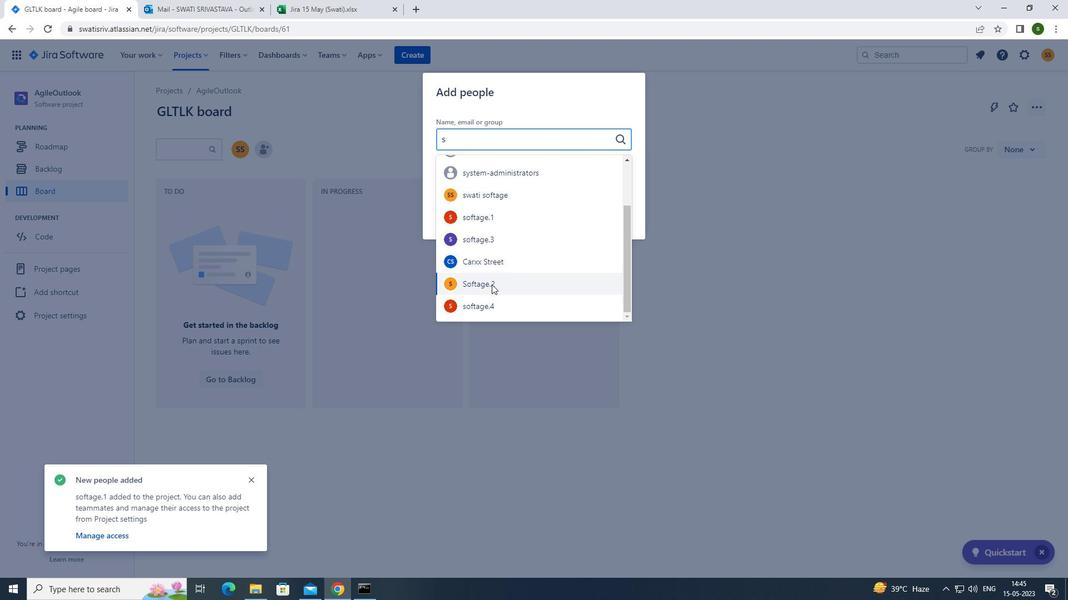 
Action: Mouse moved to (619, 213)
Screenshot: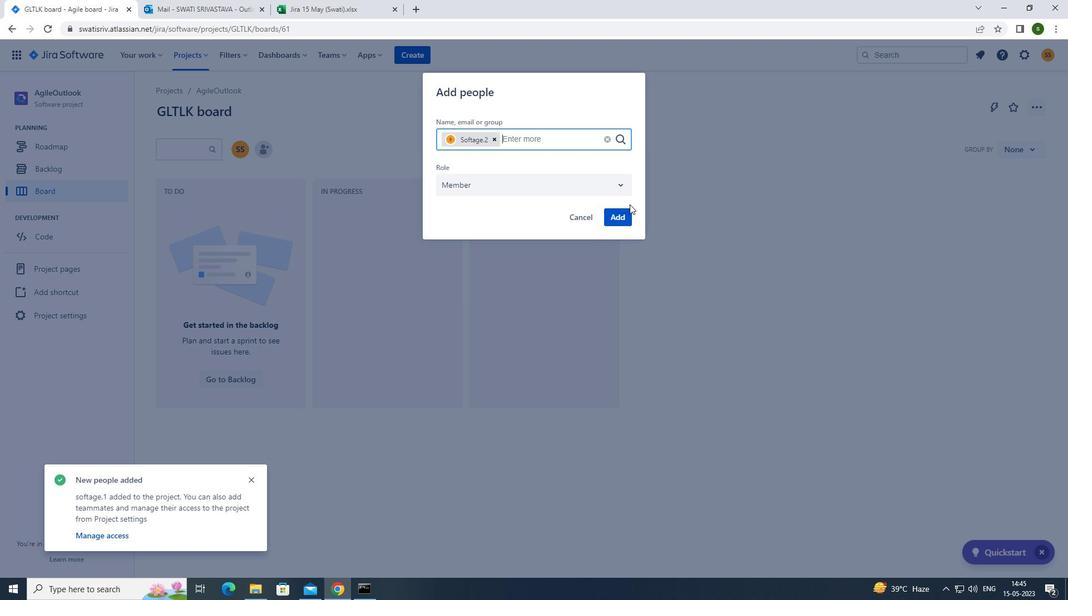 
Action: Mouse pressed left at (619, 213)
Screenshot: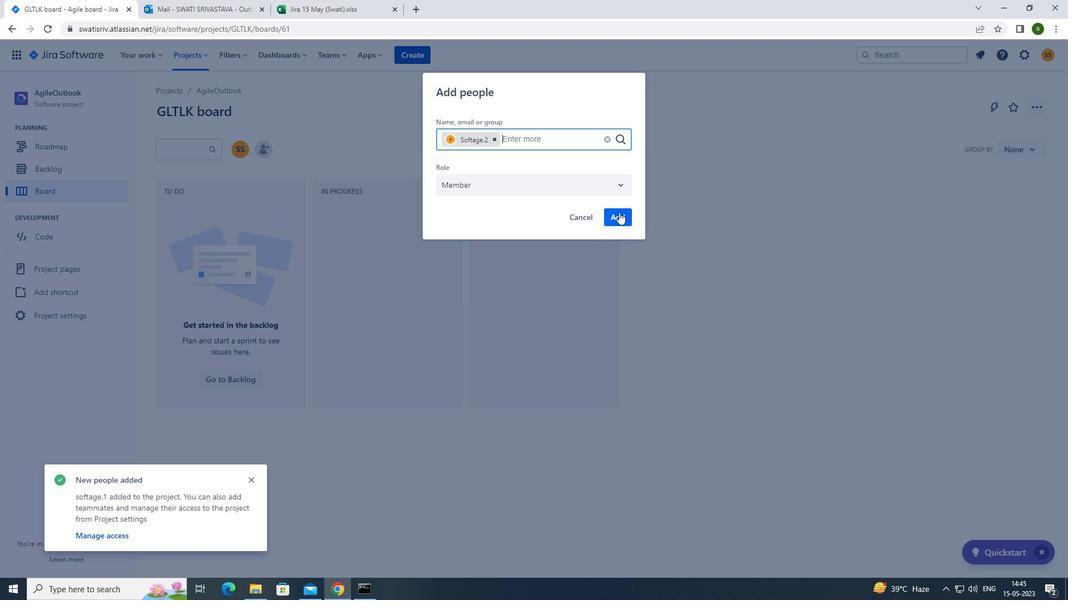 
